 Task: Paragraph spacing (pts) before: 1.5.
Action: Mouse pressed left at (332, 243)
Screenshot: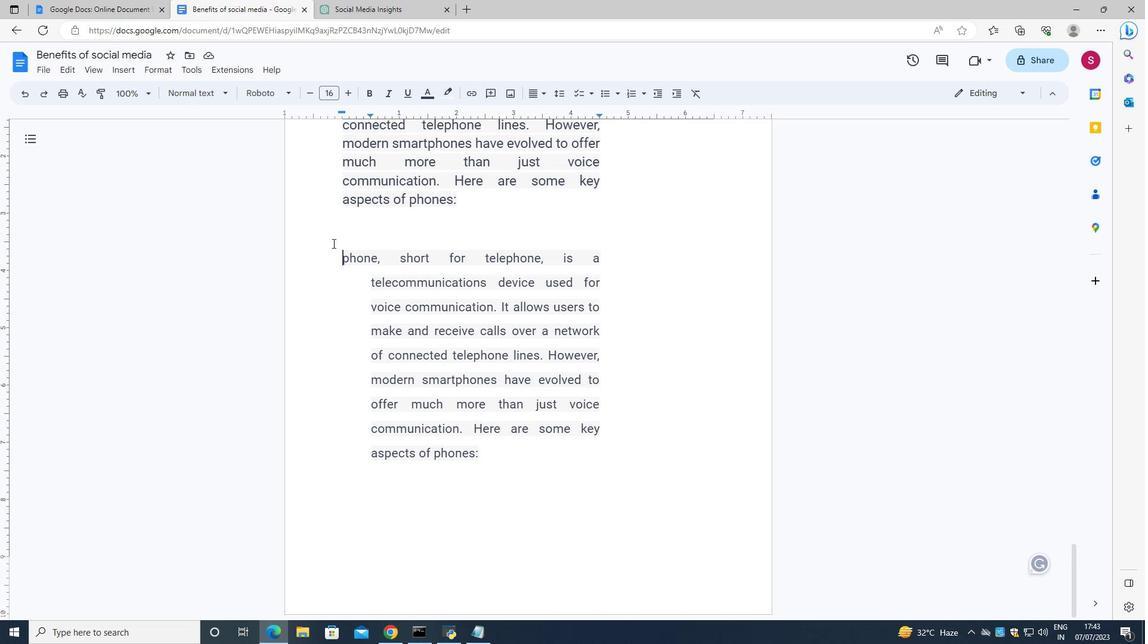 
Action: Mouse moved to (140, 65)
Screenshot: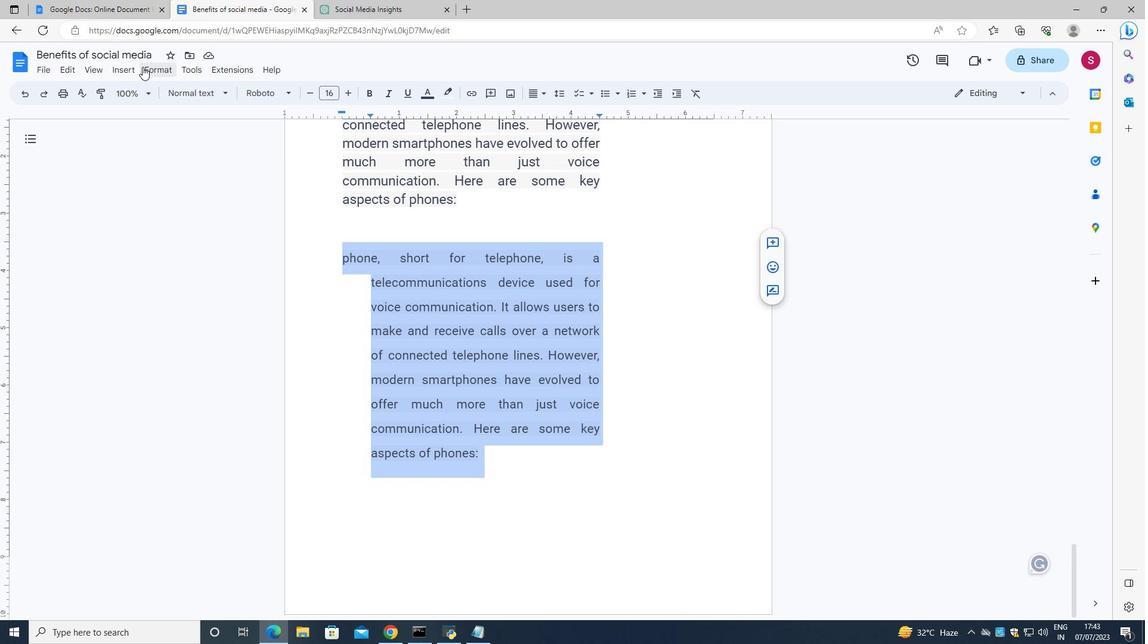 
Action: Mouse pressed left at (140, 65)
Screenshot: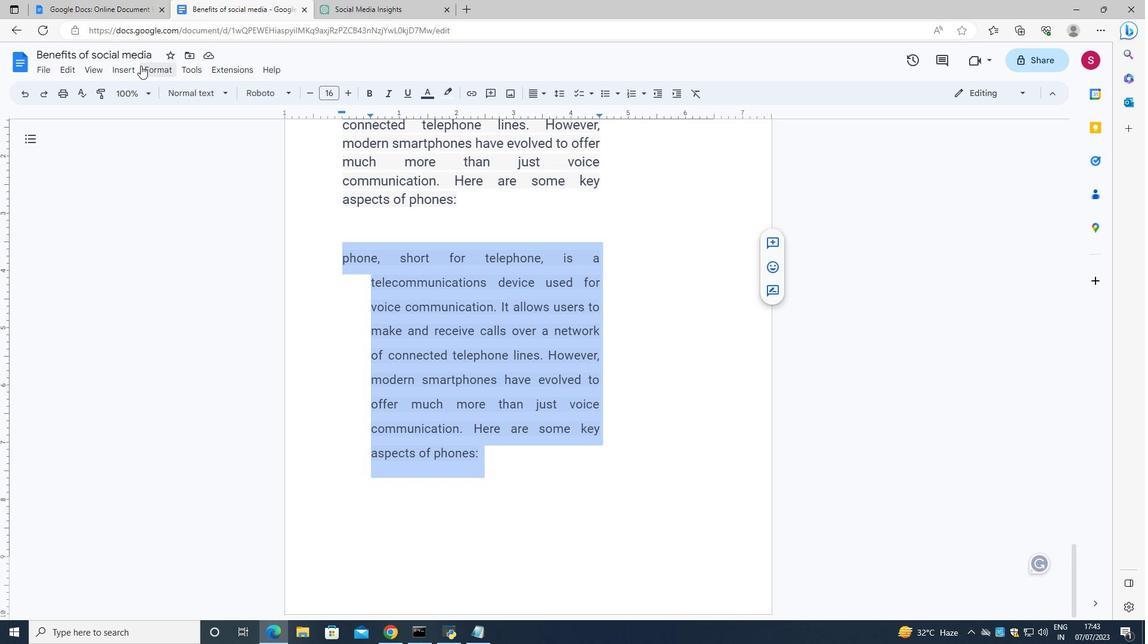 
Action: Mouse moved to (402, 305)
Screenshot: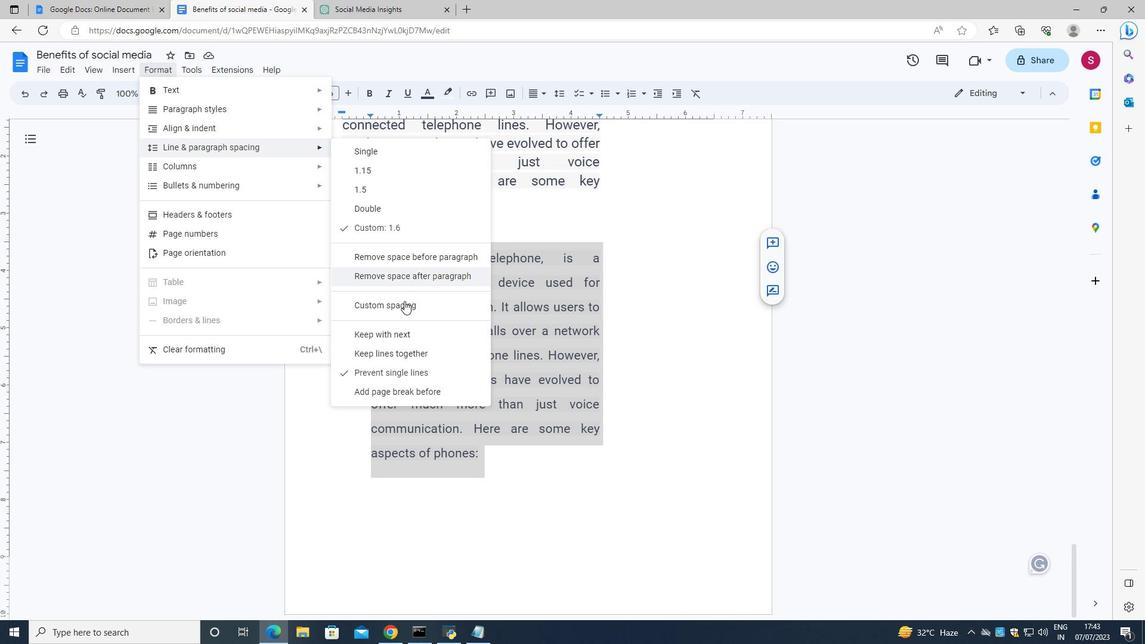 
Action: Mouse pressed left at (402, 305)
Screenshot: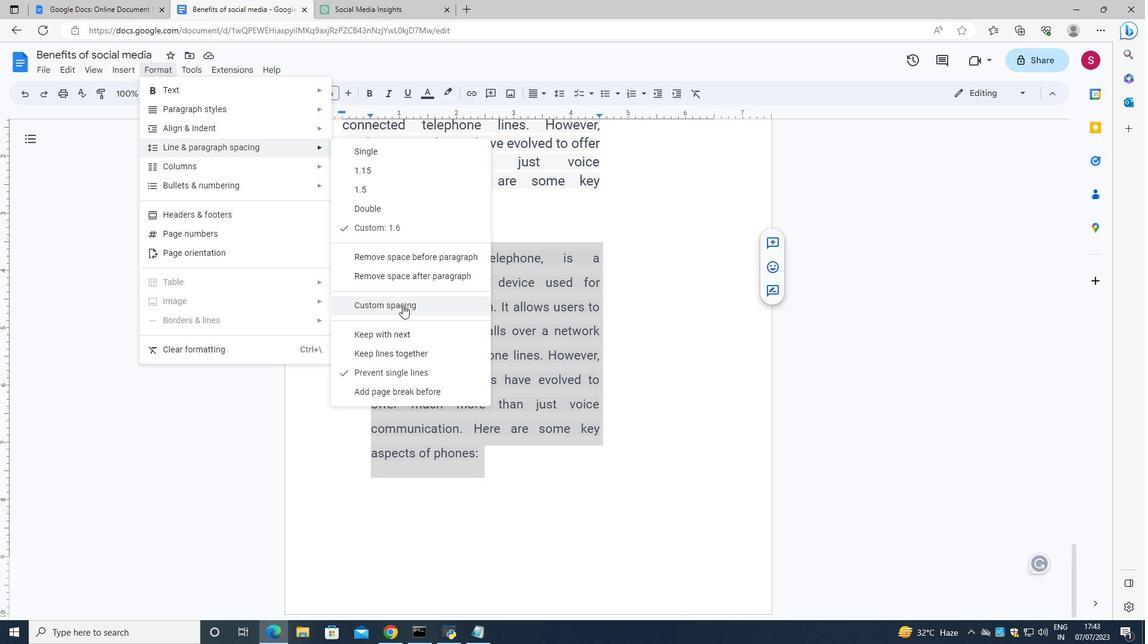 
Action: Mouse moved to (547, 360)
Screenshot: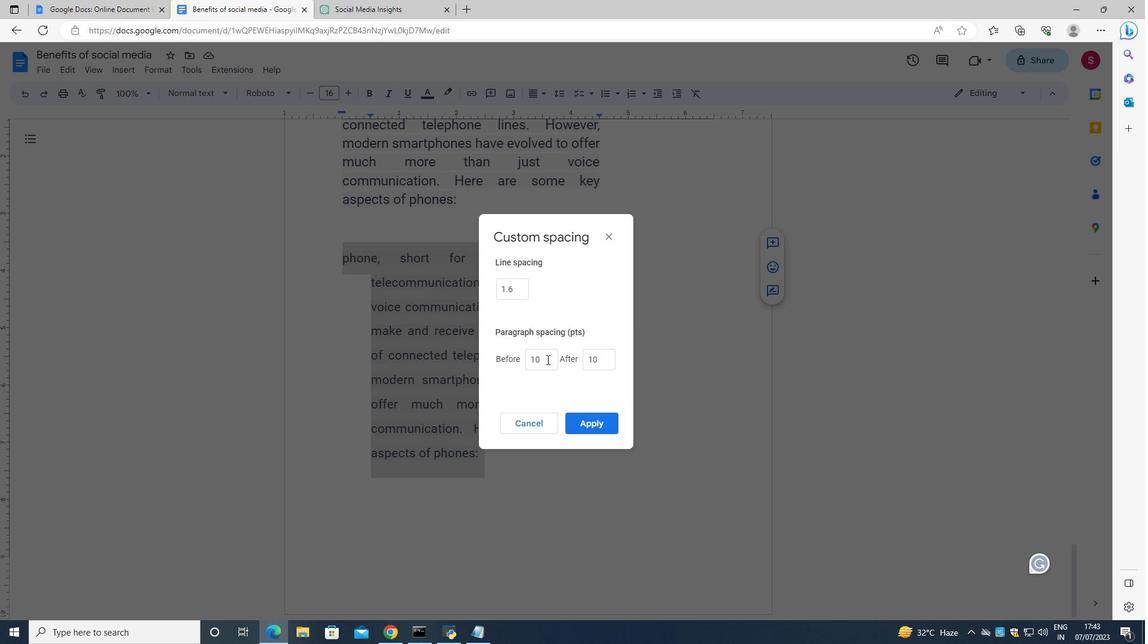 
Action: Mouse pressed left at (547, 360)
Screenshot: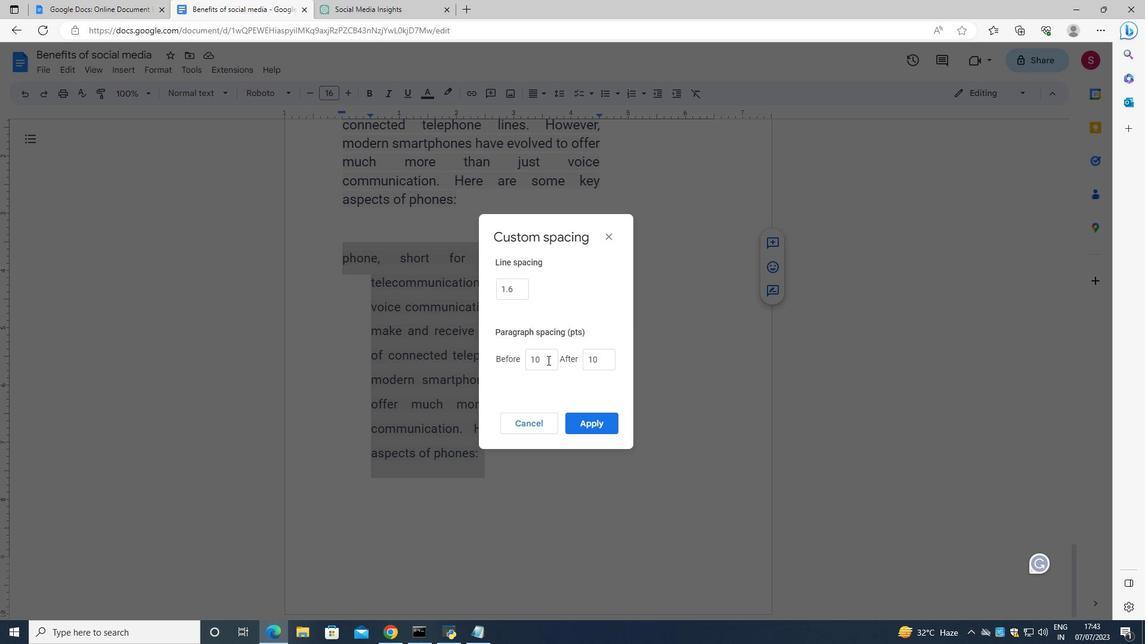 
Action: Key pressed <Key.backspace><Key.backspace>1.5
Screenshot: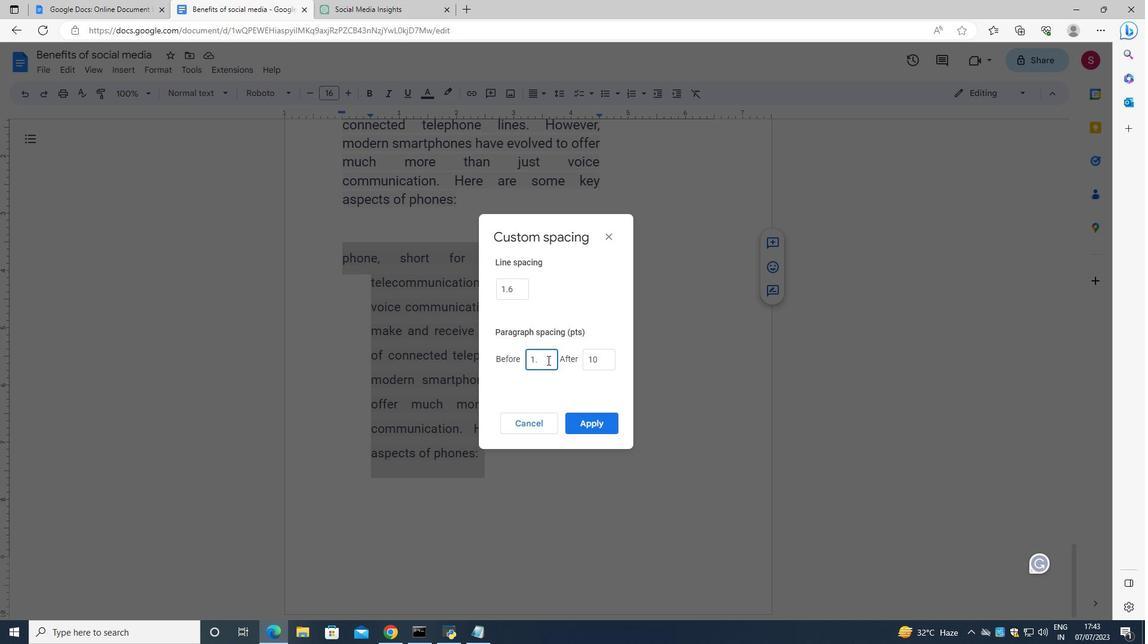 
Action: Mouse moved to (599, 420)
Screenshot: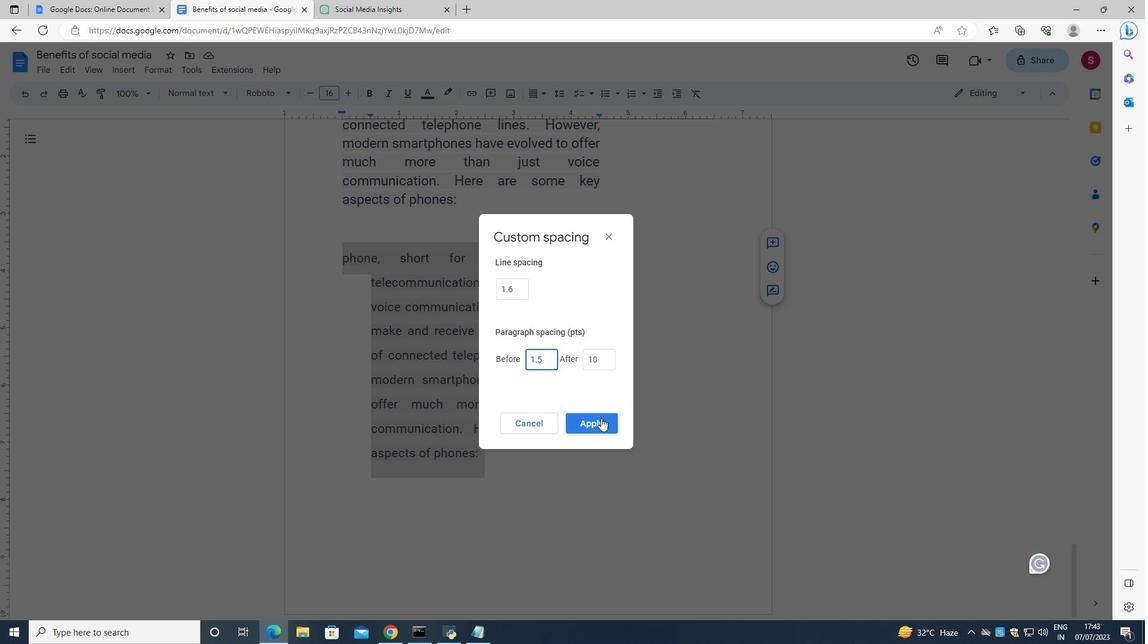 
Action: Mouse pressed left at (599, 420)
Screenshot: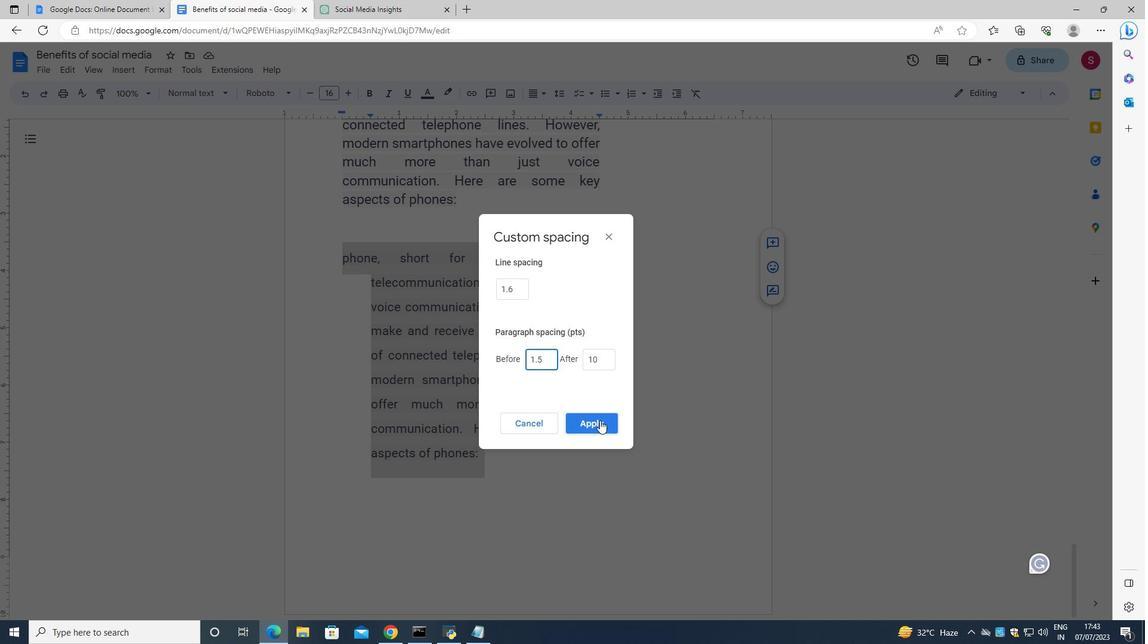 
Action: Mouse moved to (604, 424)
Screenshot: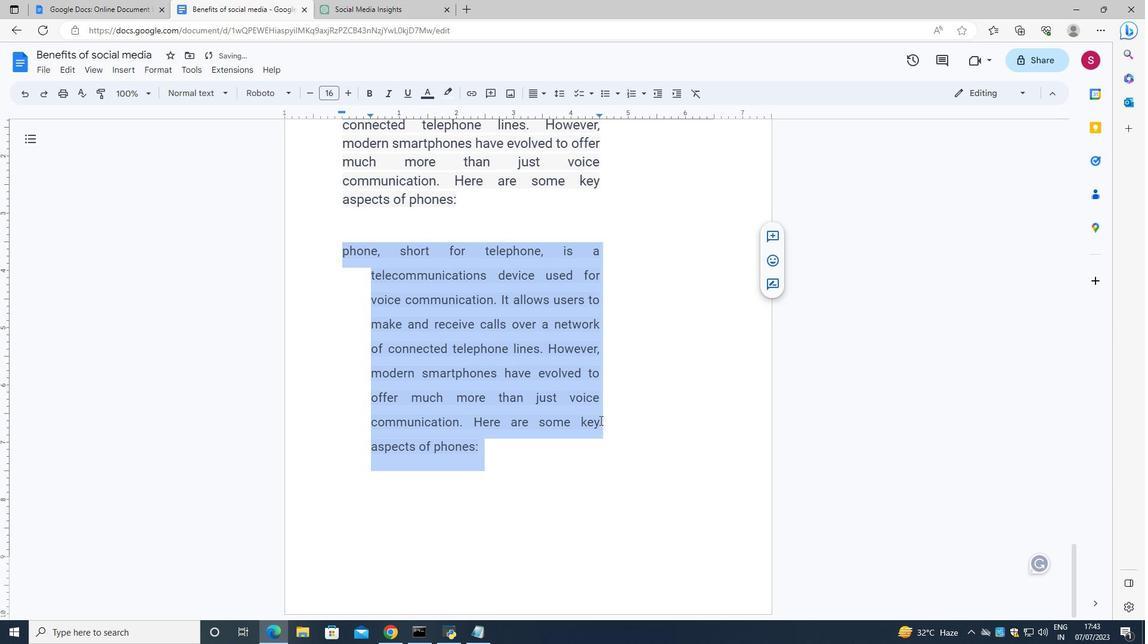 
